 Task: Add Artikaas Gouda Cheese to the cart.
Action: Mouse moved to (42, 347)
Screenshot: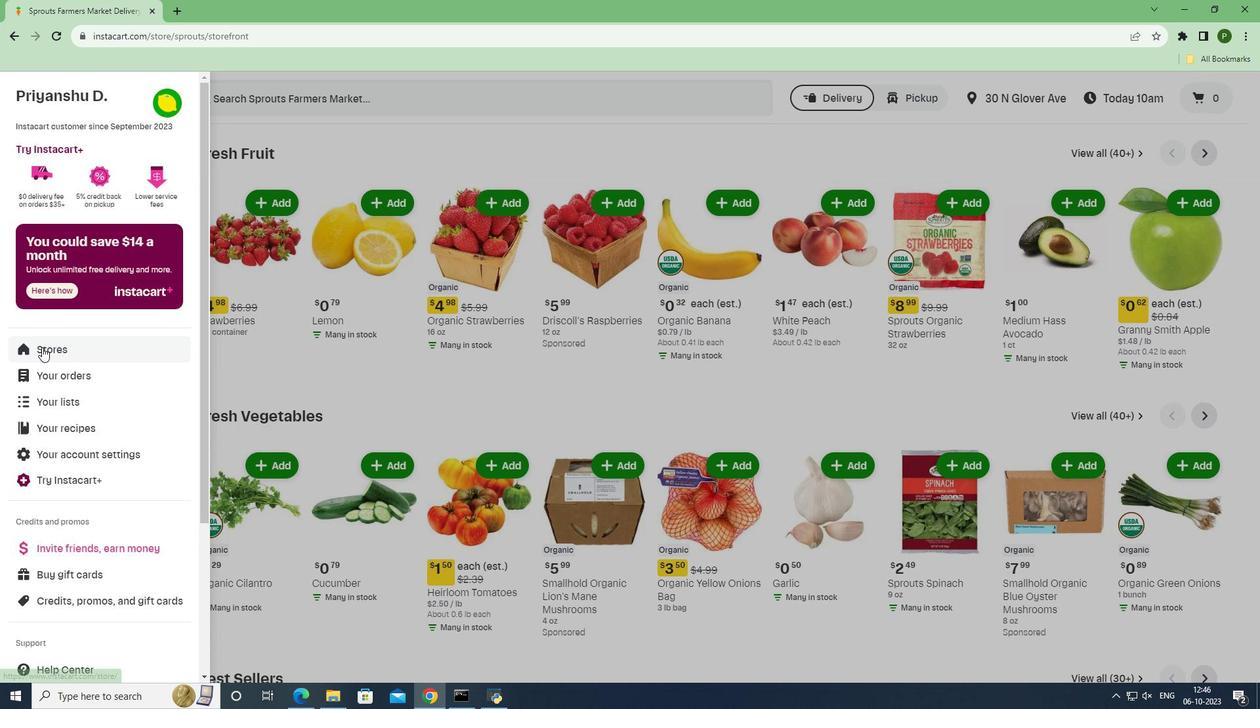 
Action: Mouse pressed left at (42, 347)
Screenshot: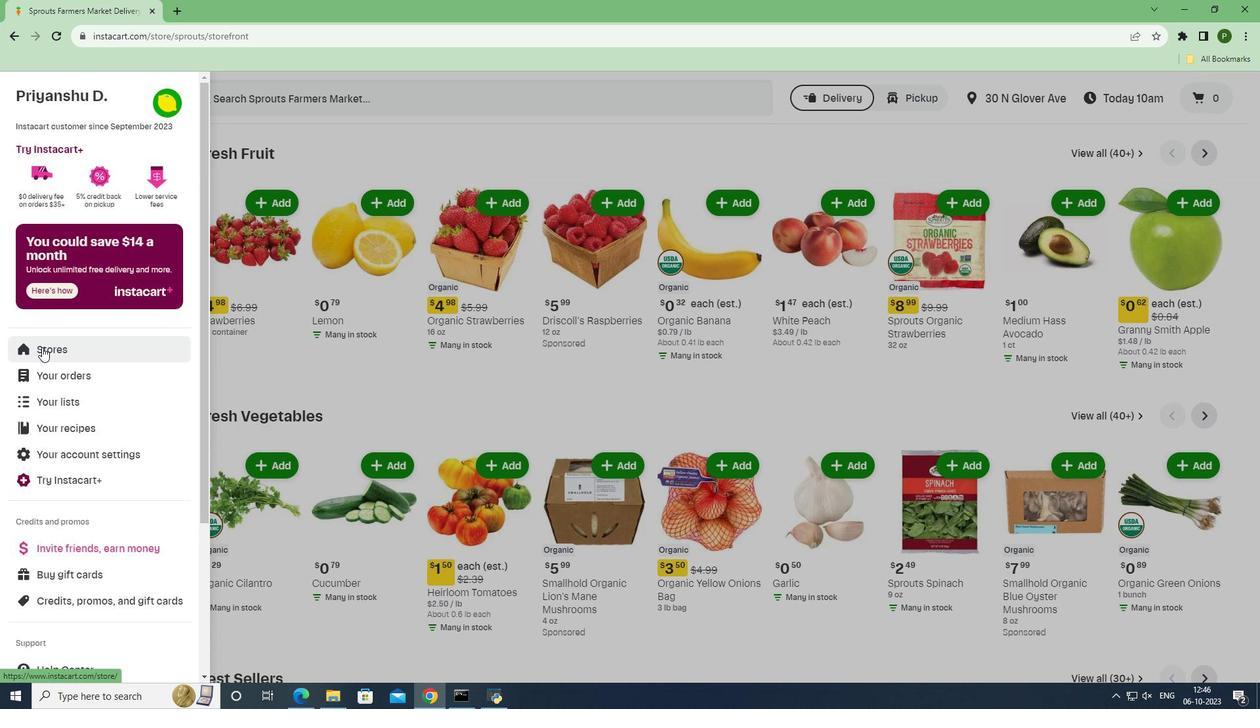 
Action: Mouse moved to (286, 147)
Screenshot: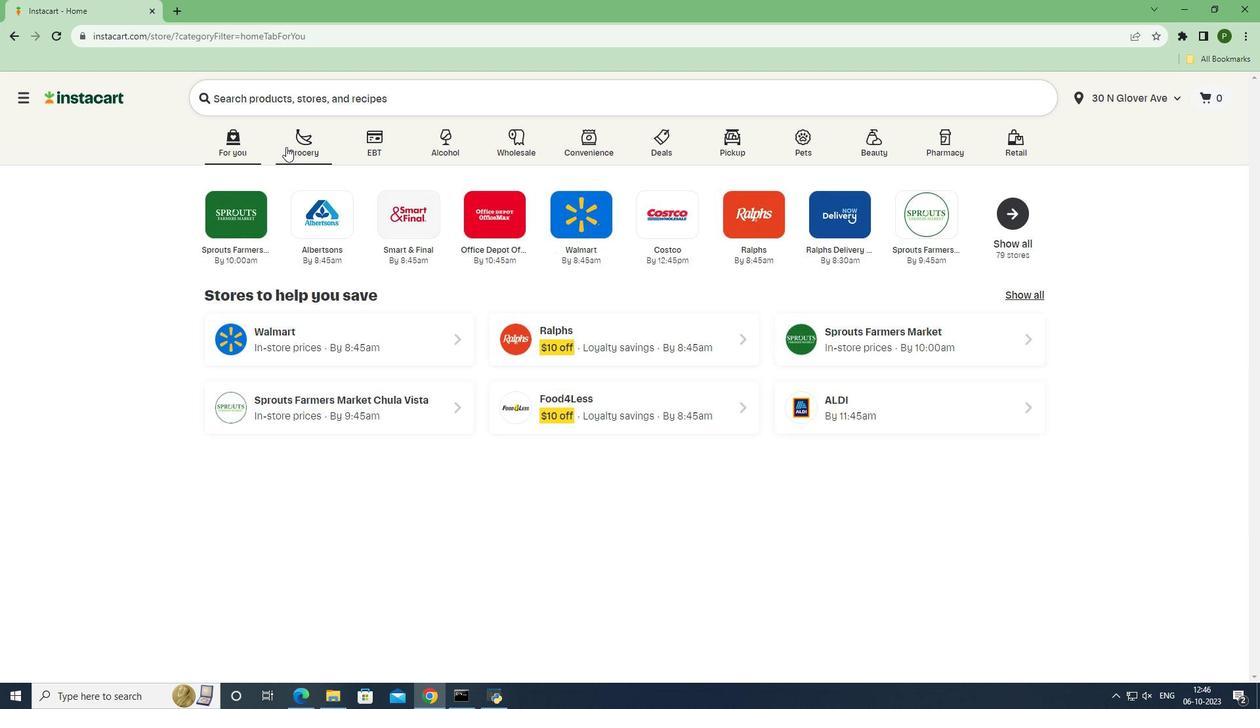 
Action: Mouse pressed left at (286, 147)
Screenshot: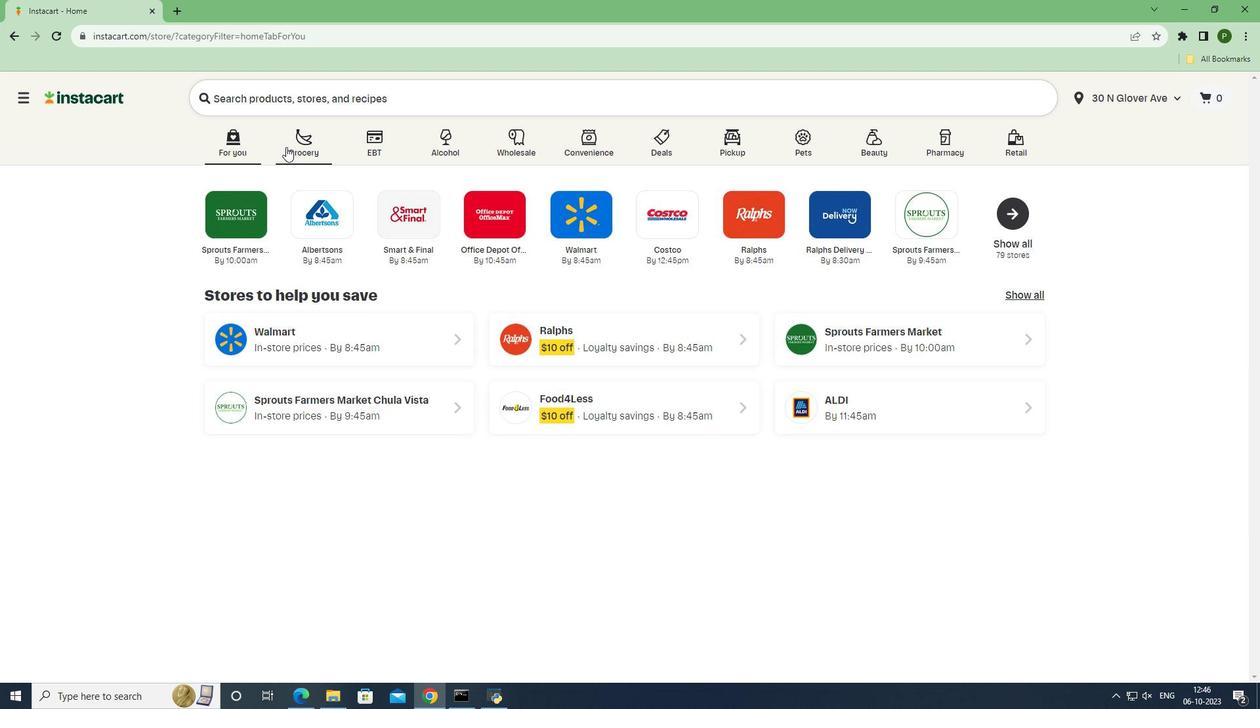 
Action: Mouse moved to (812, 297)
Screenshot: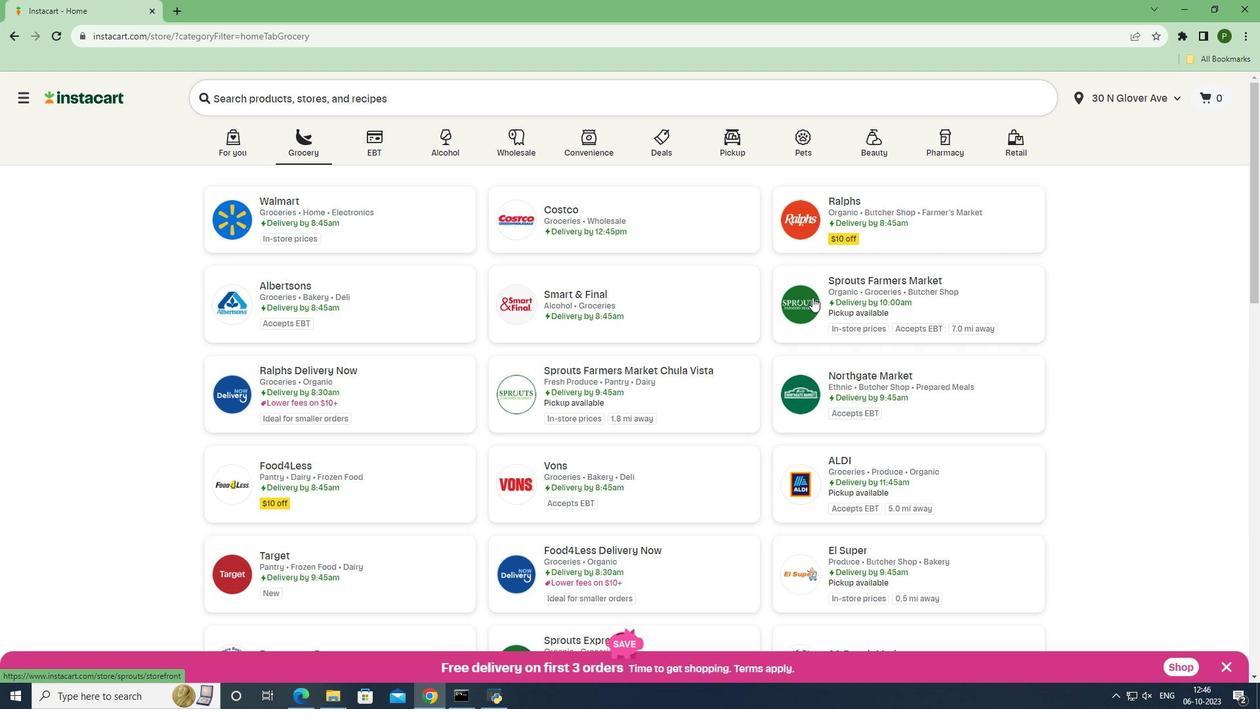 
Action: Mouse pressed left at (812, 297)
Screenshot: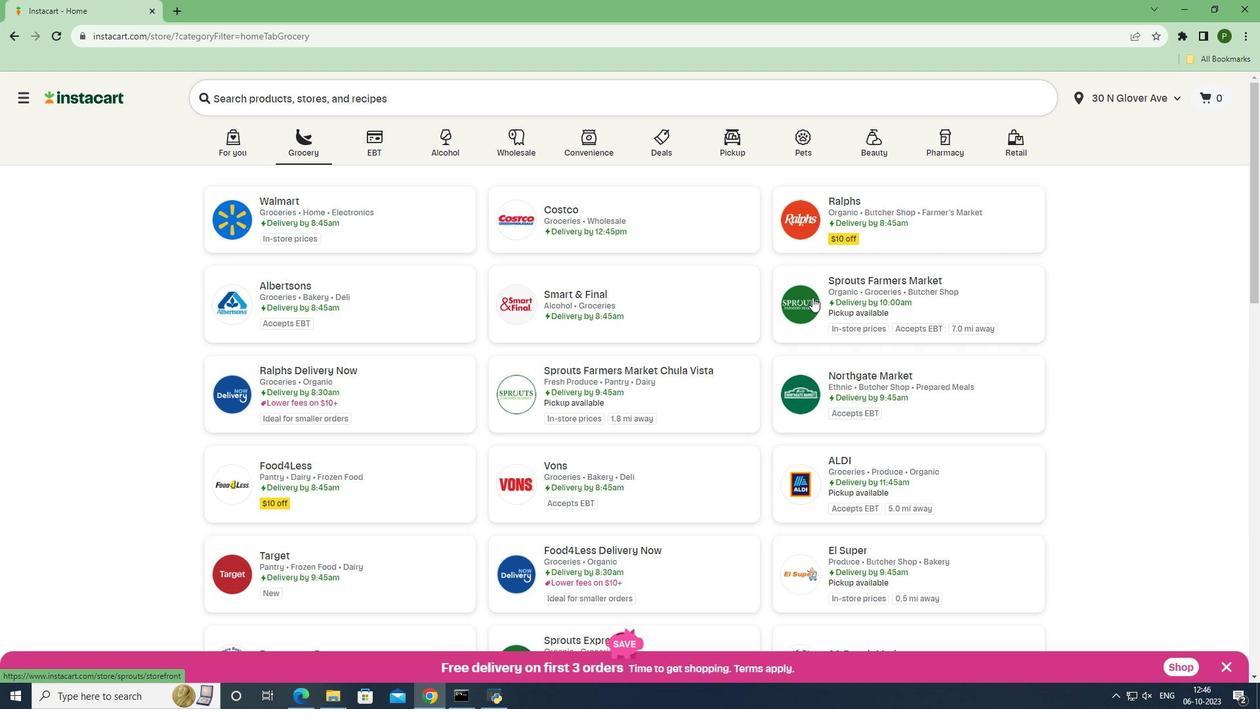 
Action: Mouse moved to (75, 419)
Screenshot: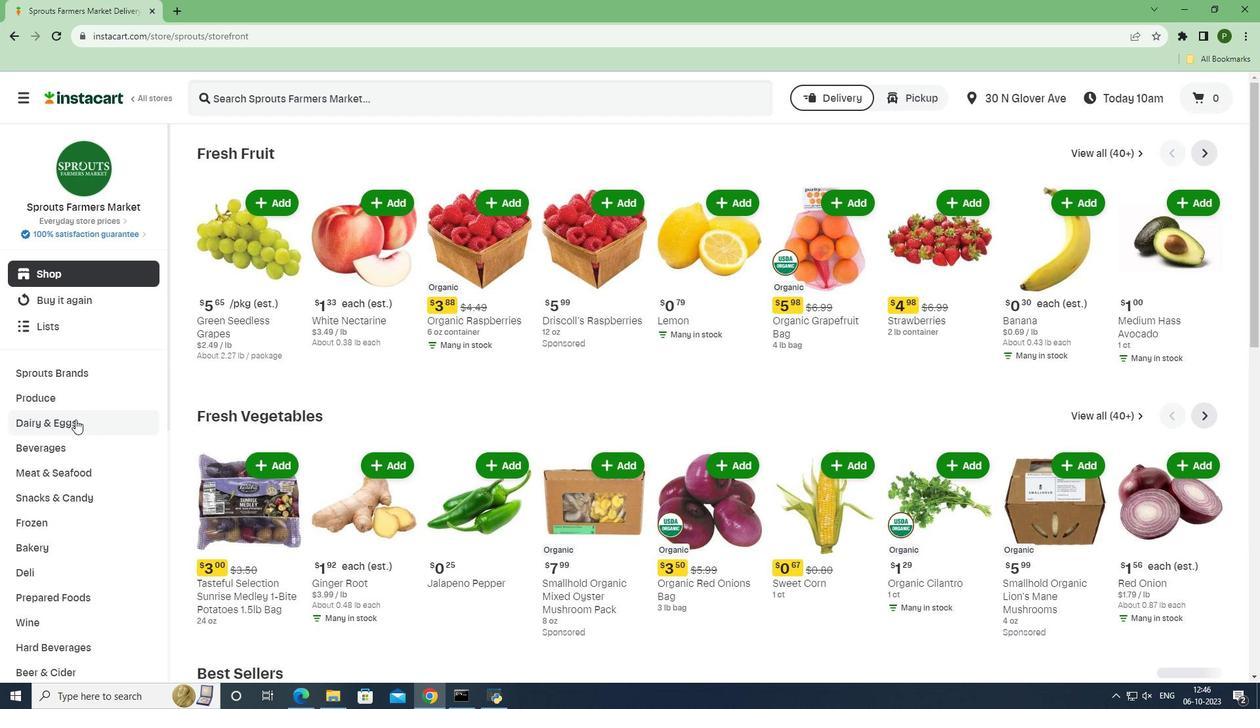 
Action: Mouse pressed left at (75, 419)
Screenshot: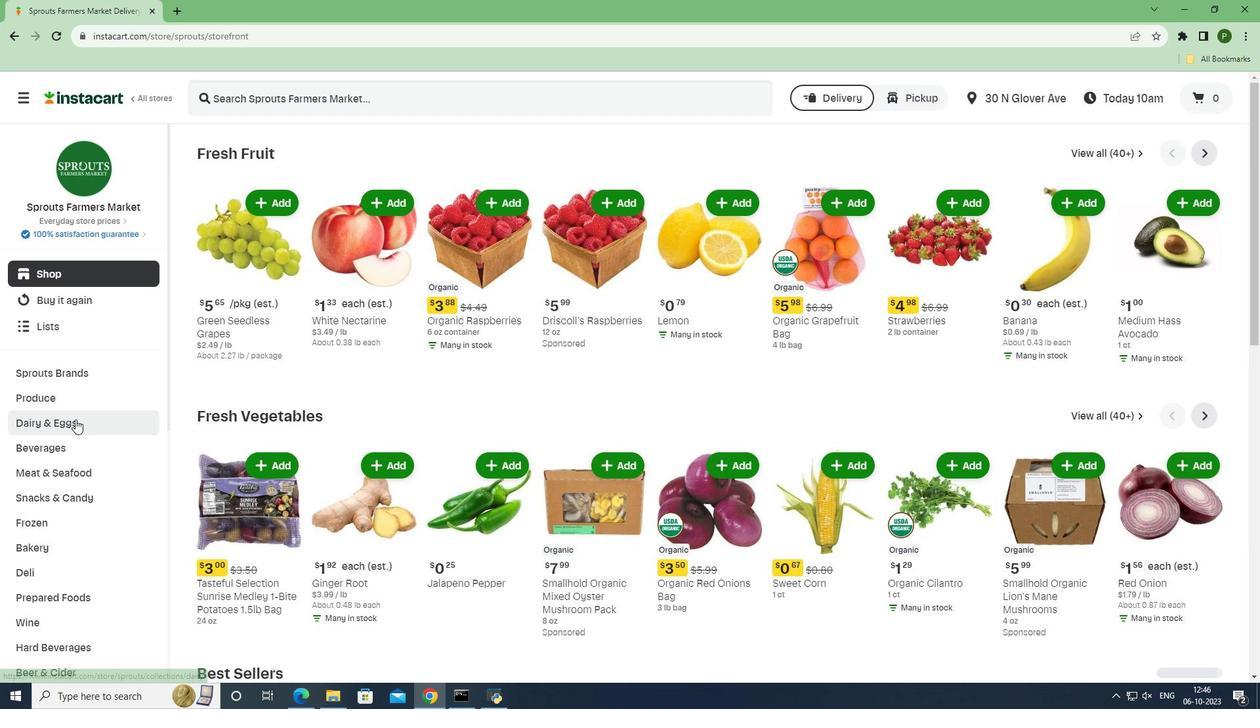 
Action: Mouse moved to (65, 470)
Screenshot: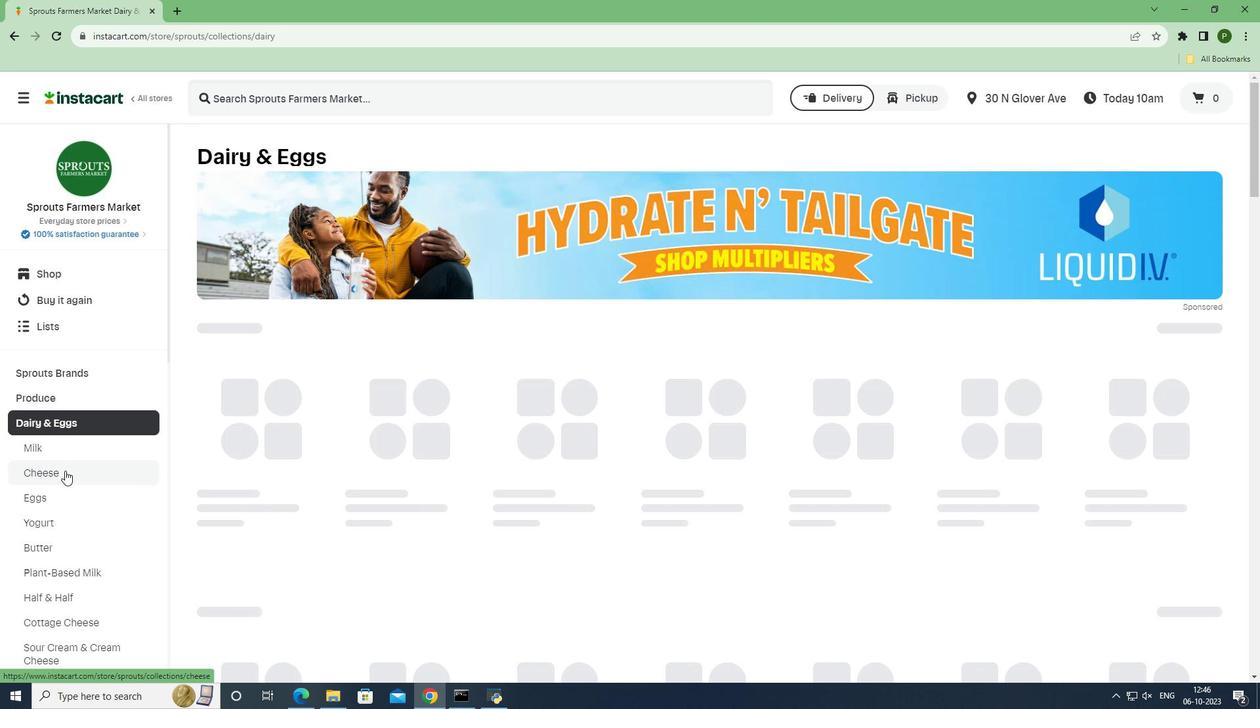
Action: Mouse pressed left at (65, 470)
Screenshot: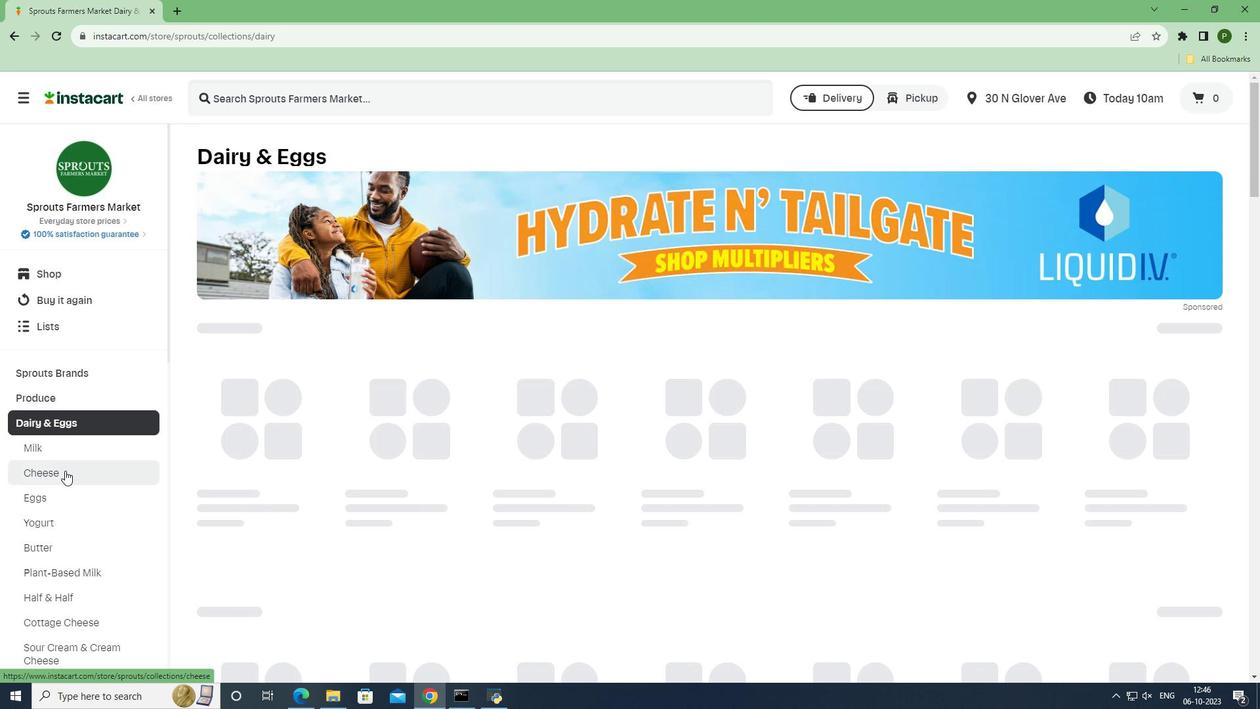 
Action: Mouse moved to (418, 353)
Screenshot: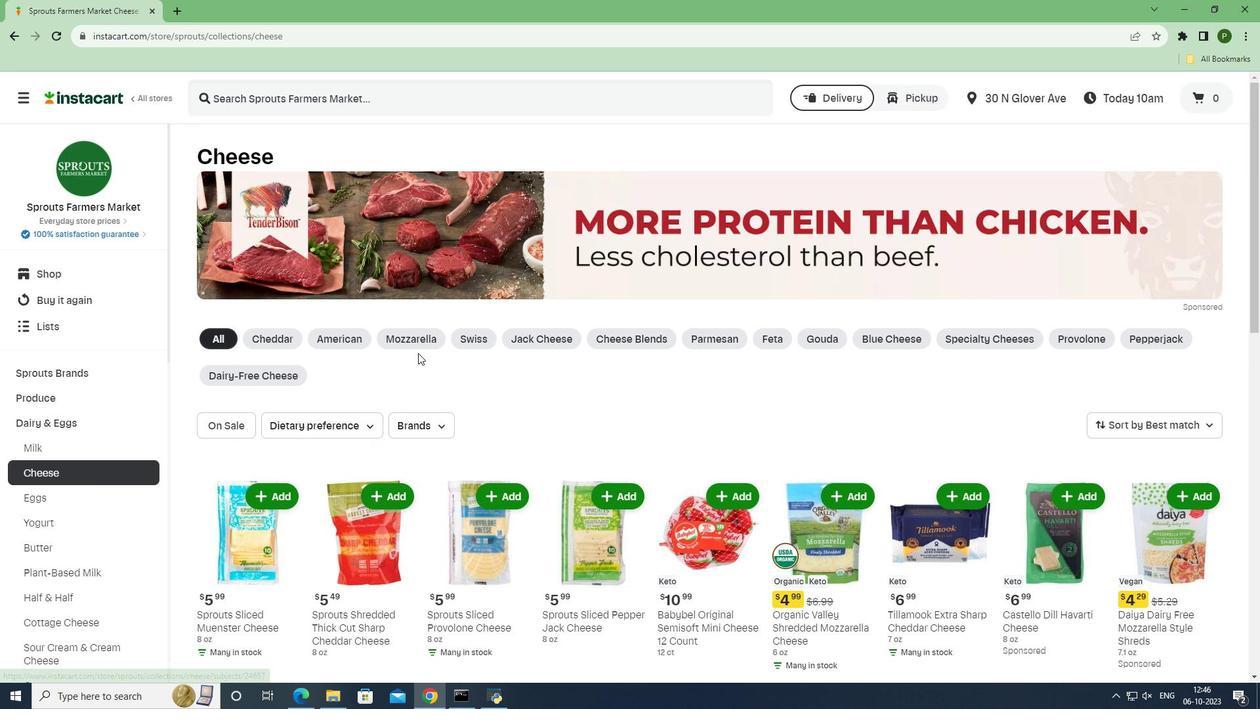 
Action: Mouse scrolled (418, 352) with delta (0, 0)
Screenshot: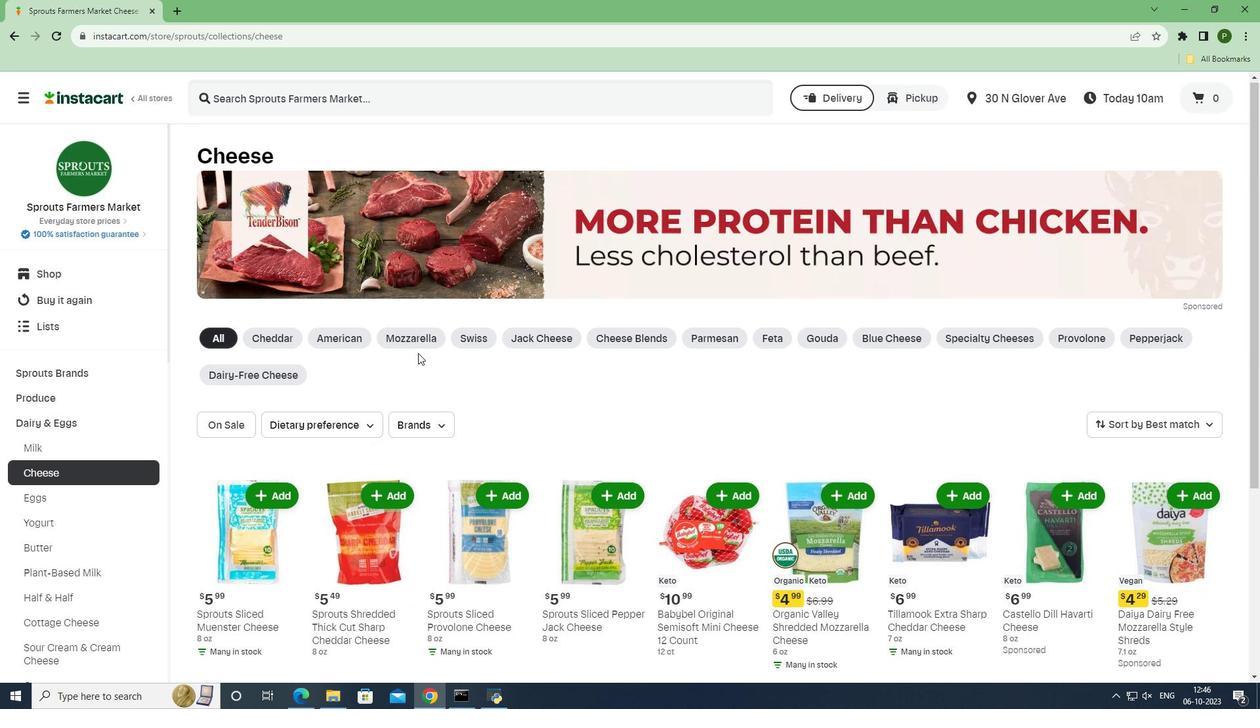 
Action: Mouse moved to (310, 101)
Screenshot: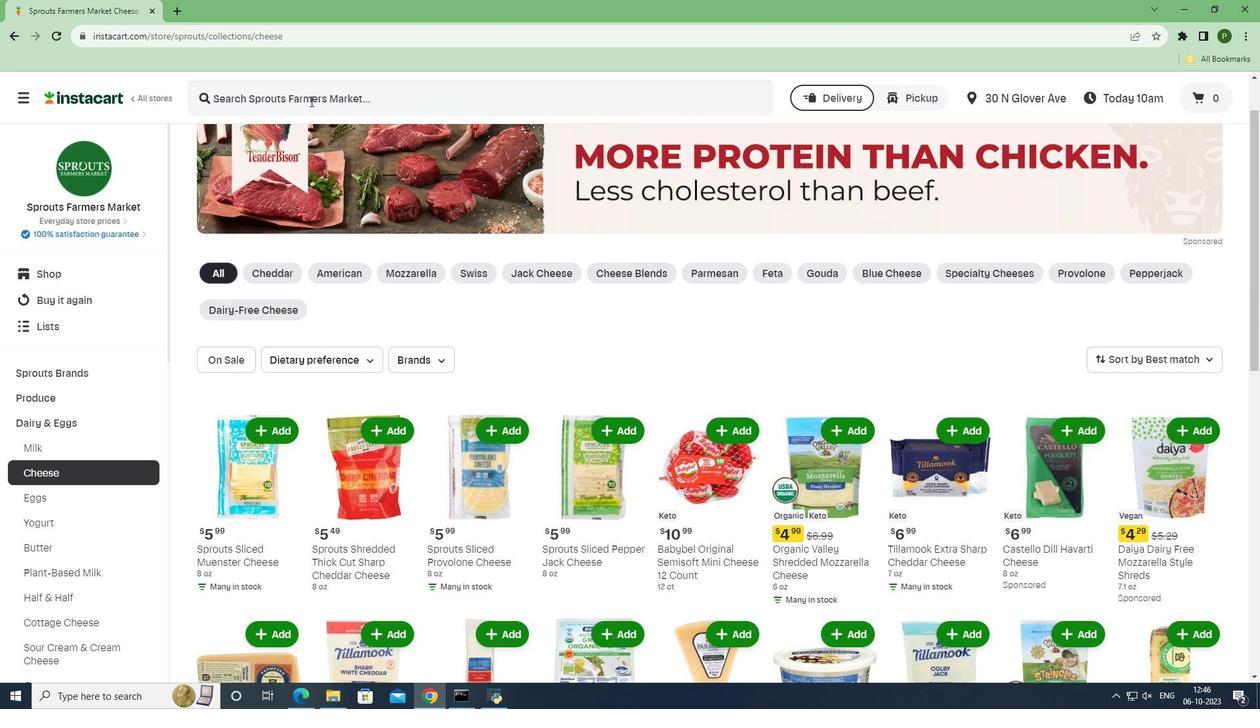 
Action: Mouse pressed left at (310, 101)
Screenshot: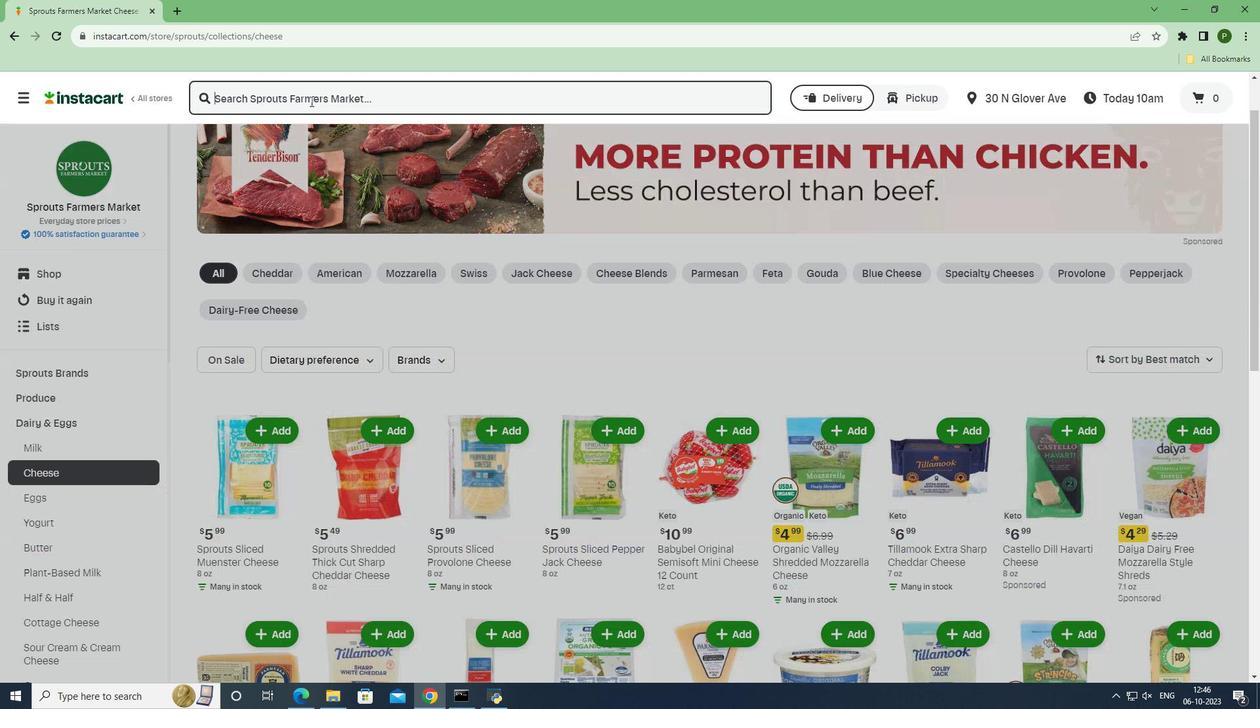 
Action: Mouse moved to (310, 101)
Screenshot: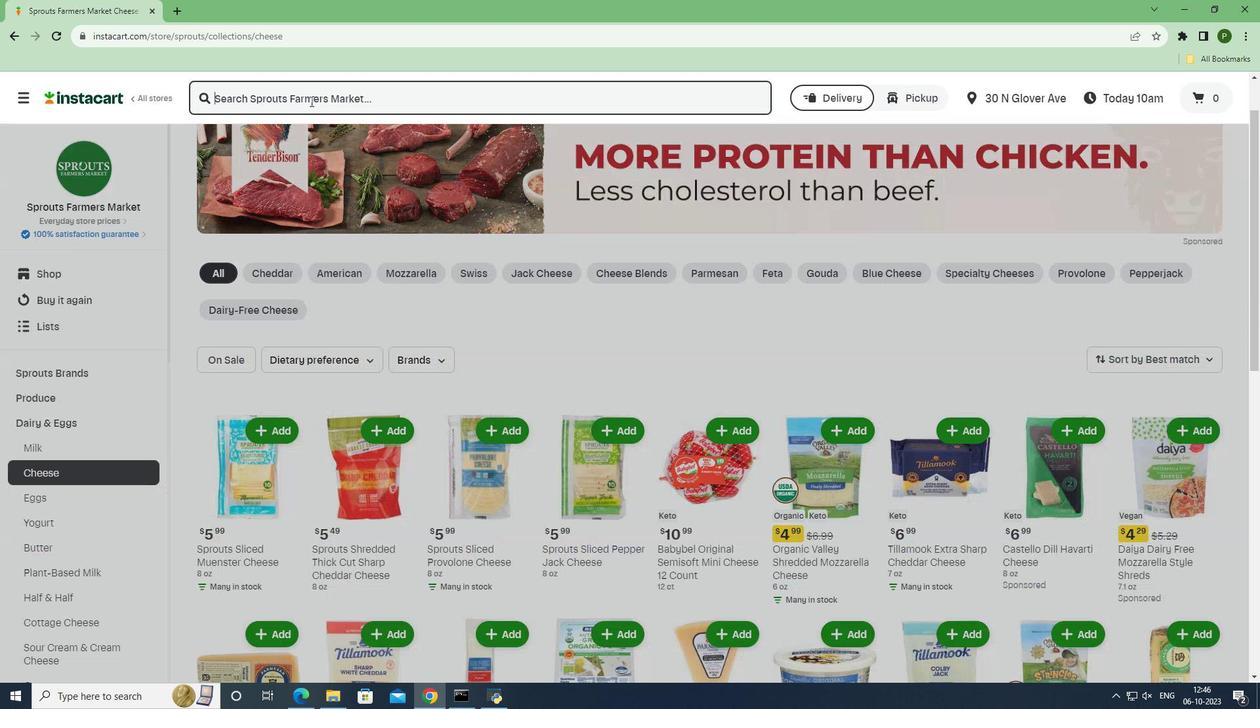 
Action: Key pressed <Key.caps_lock>A<Key.caps_lock>rtikaas<Key.space><Key.caps_lock>G<Key.caps_lock>ouda<Key.space><Key.caps_lock>C<Key.caps_lock>heese<Key.space><Key.enter>
Screenshot: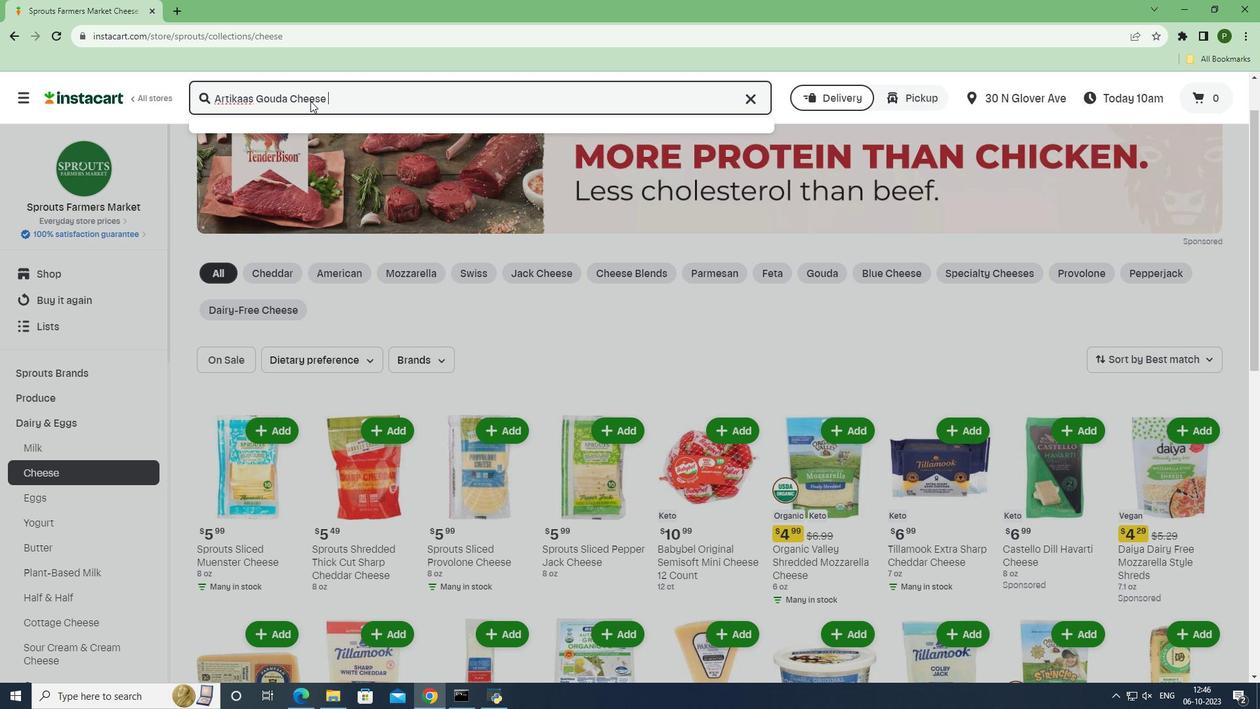 
Action: Mouse moved to (422, 262)
Screenshot: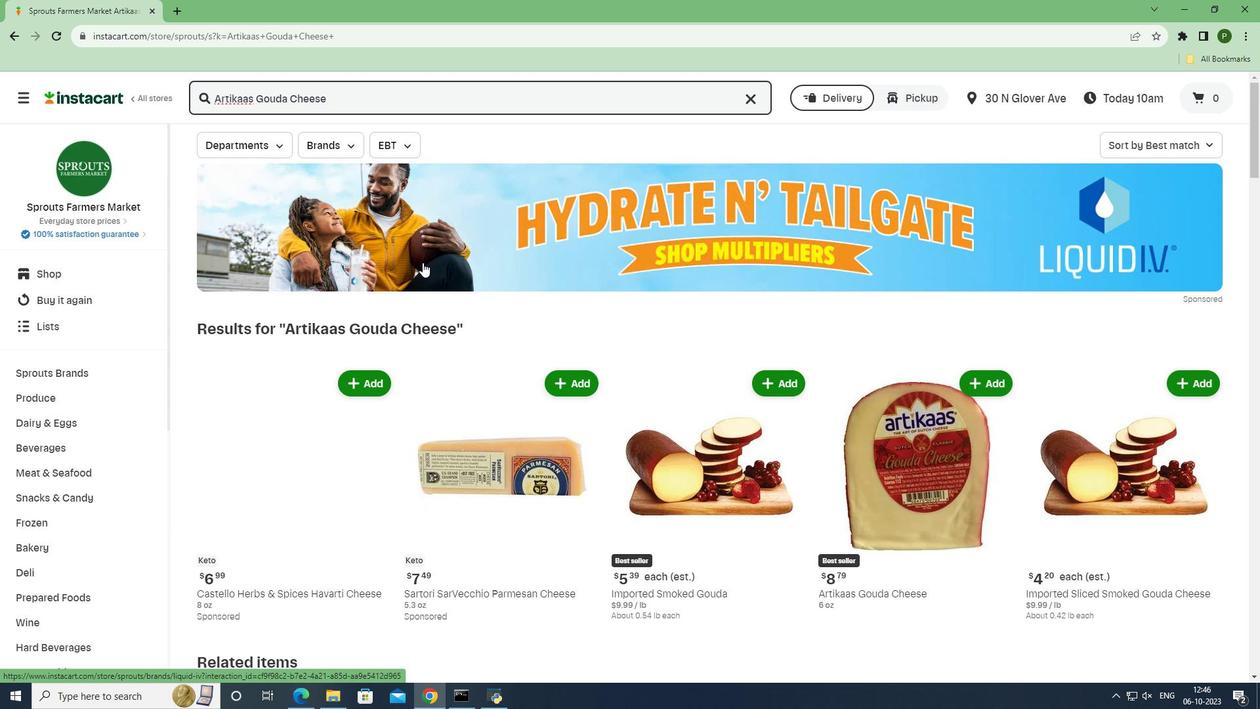 
Action: Mouse scrolled (422, 262) with delta (0, 0)
Screenshot: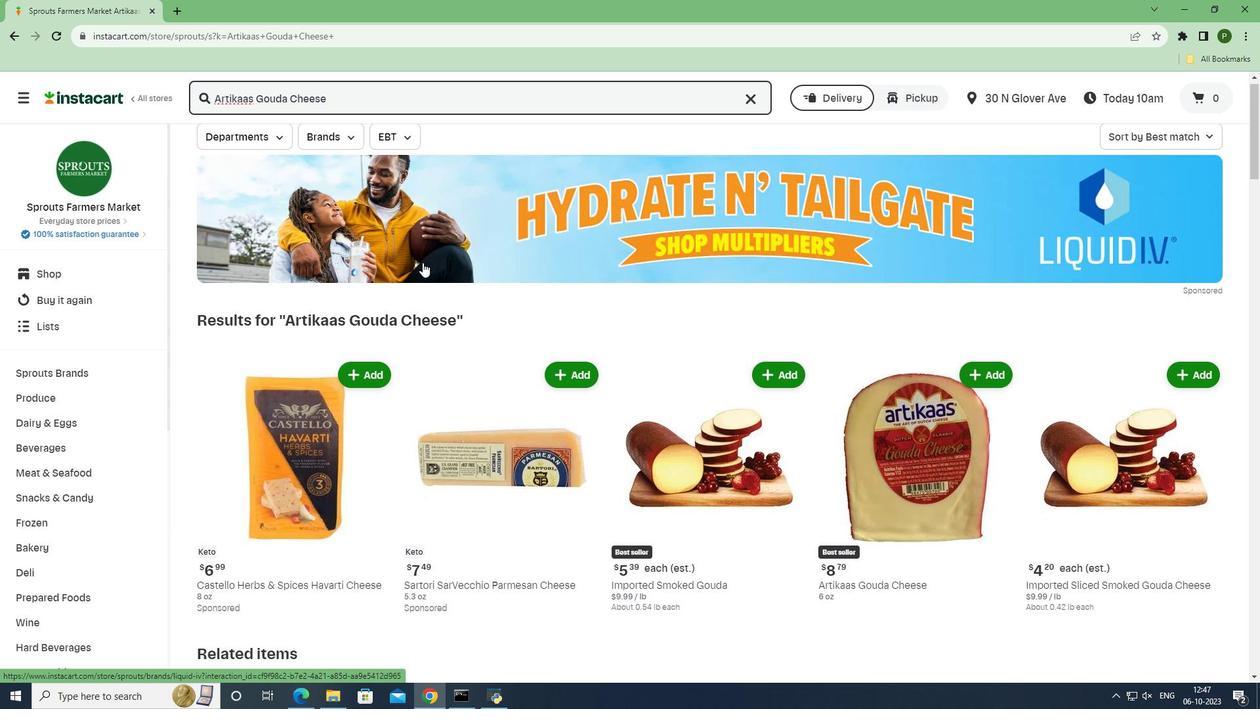 
Action: Mouse scrolled (422, 262) with delta (0, 0)
Screenshot: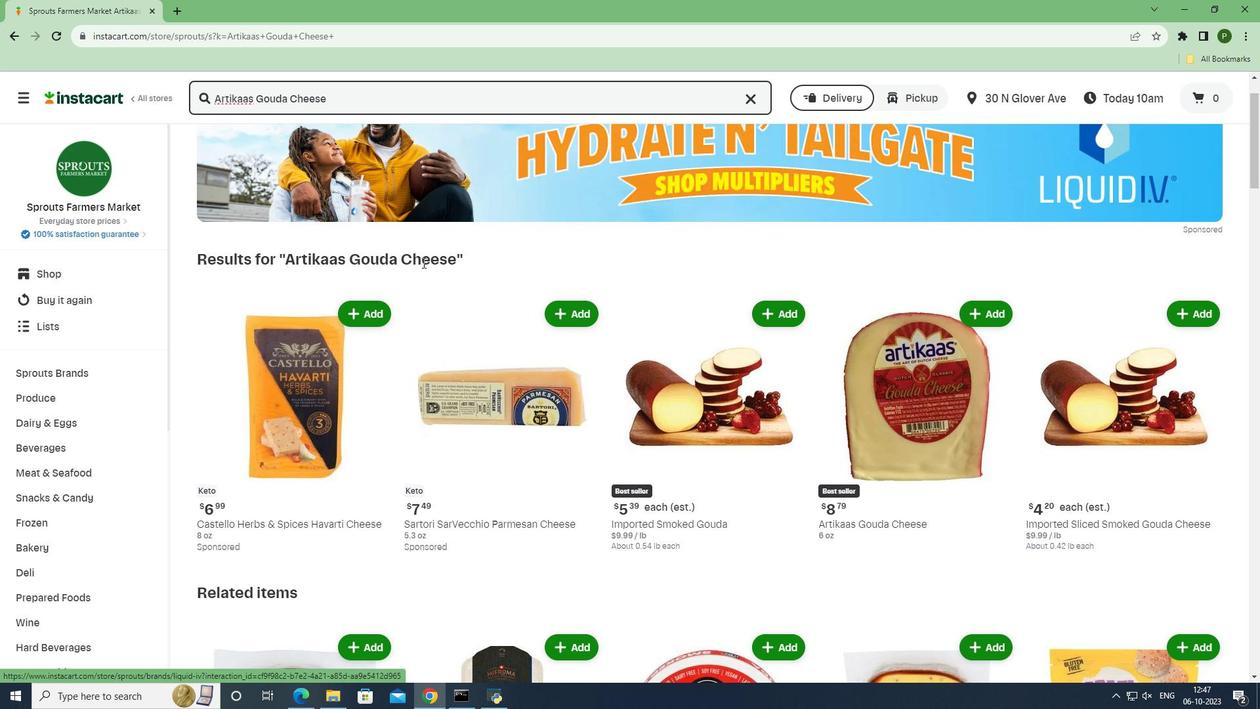 
Action: Mouse scrolled (422, 262) with delta (0, 0)
Screenshot: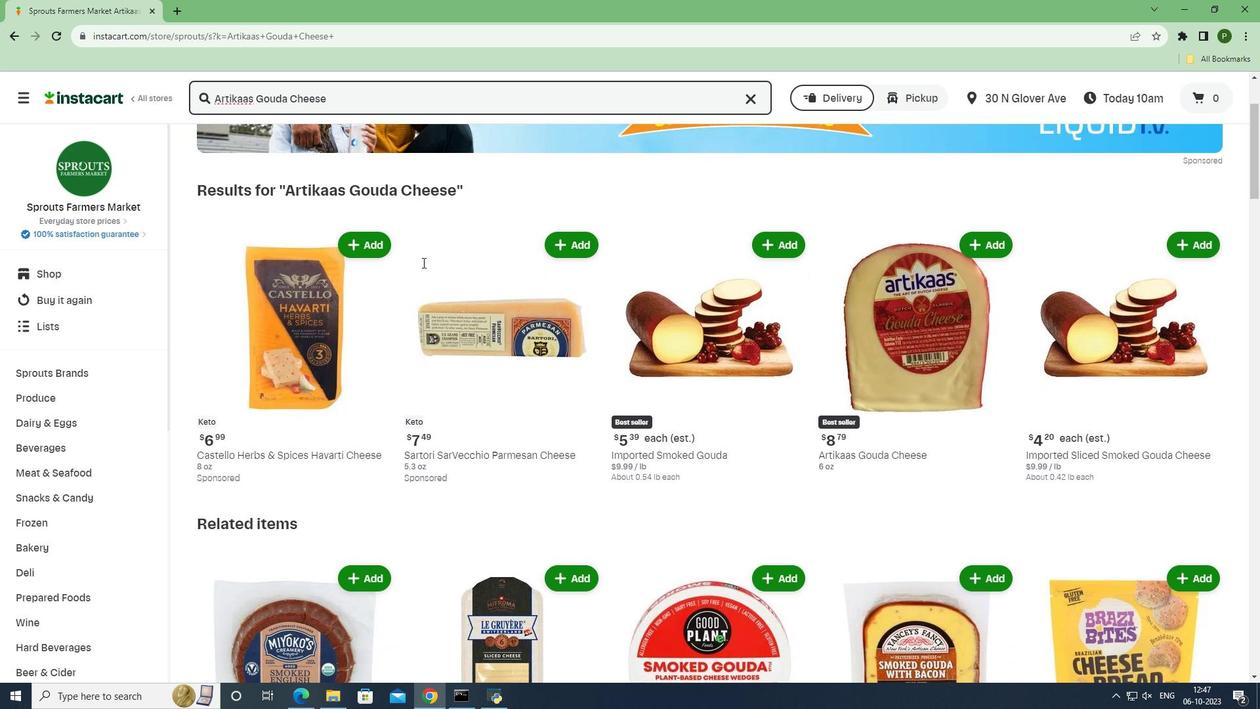 
Action: Mouse moved to (950, 184)
Screenshot: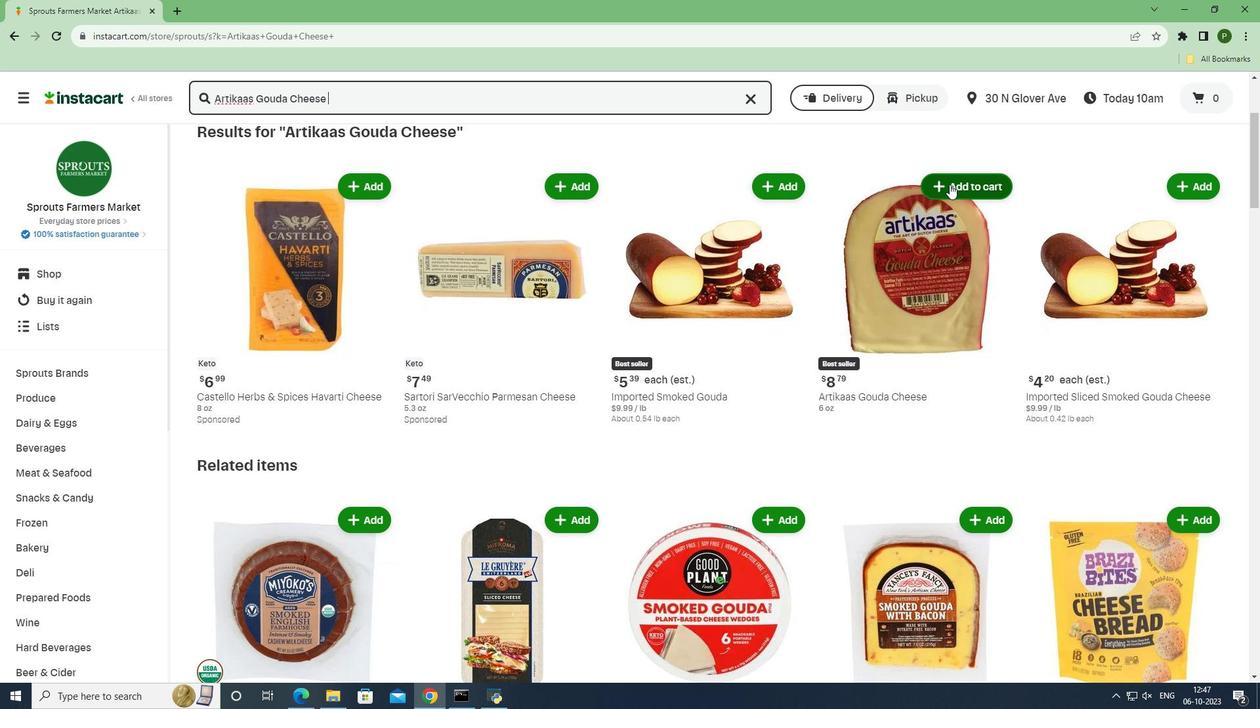 
Action: Mouse pressed left at (950, 184)
Screenshot: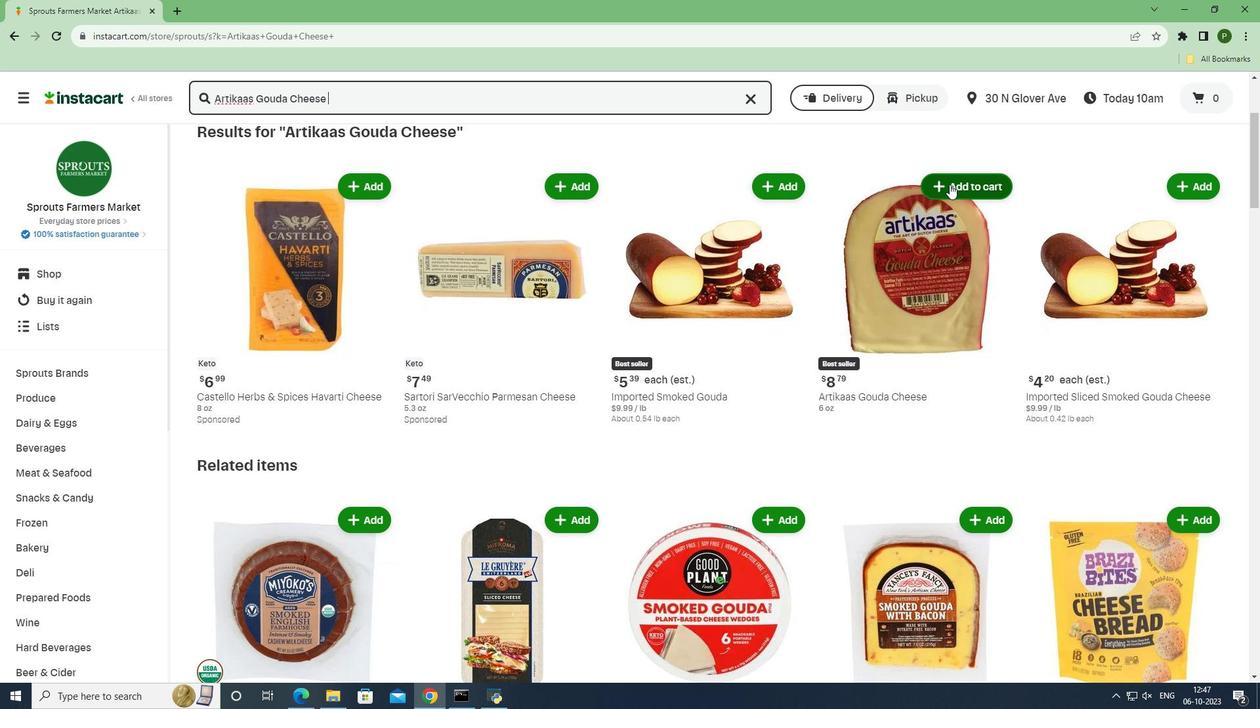 
